 Task: Click the Optimized for Apple silicon in What's New in iMovie
Action: Mouse moved to (352, 103)
Screenshot: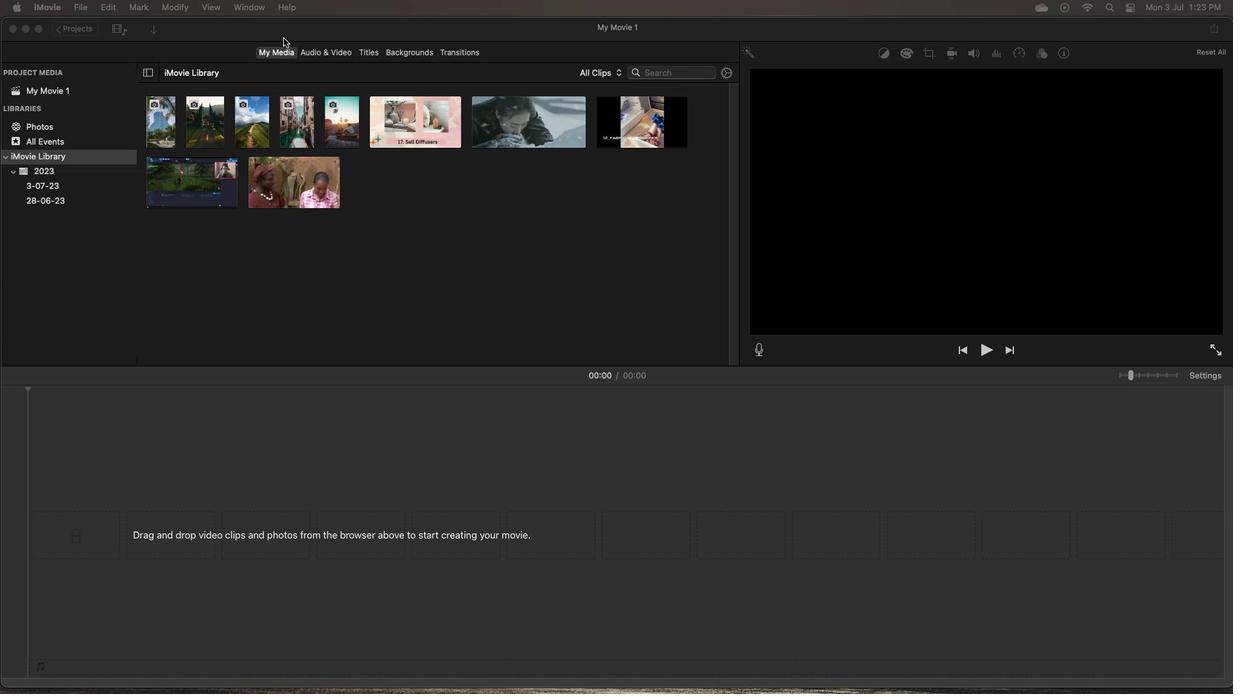 
Action: Mouse pressed left at (352, 103)
Screenshot: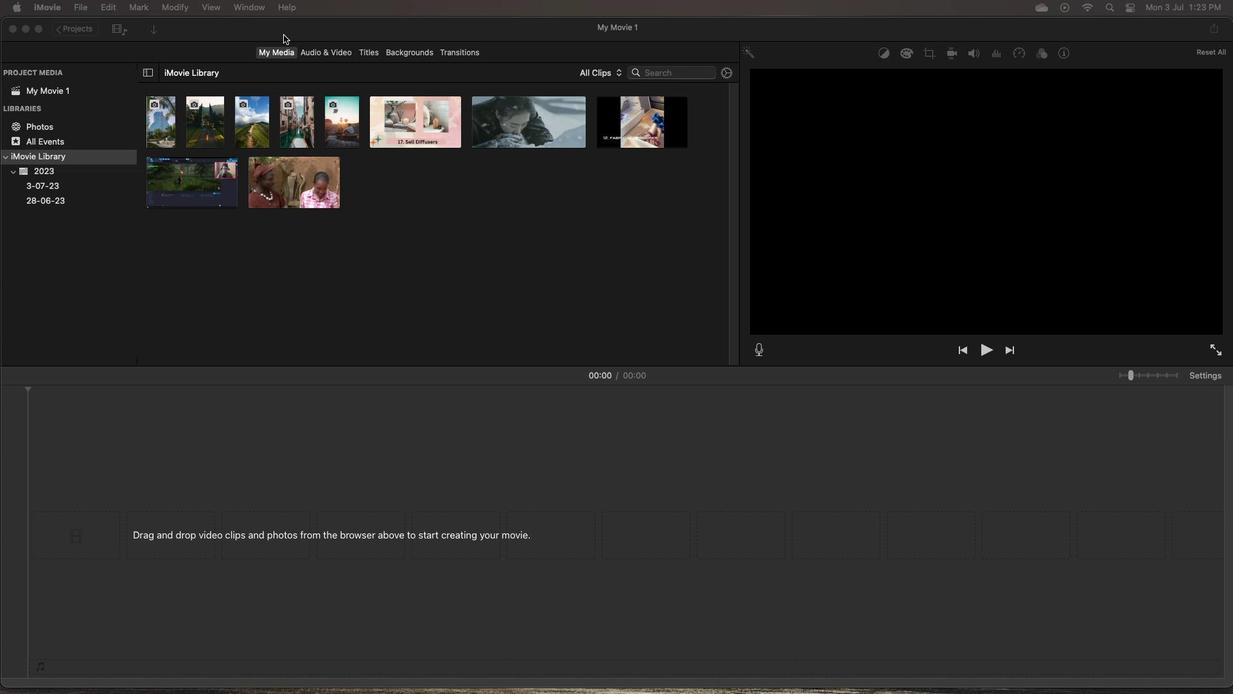 
Action: Mouse moved to (352, 81)
Screenshot: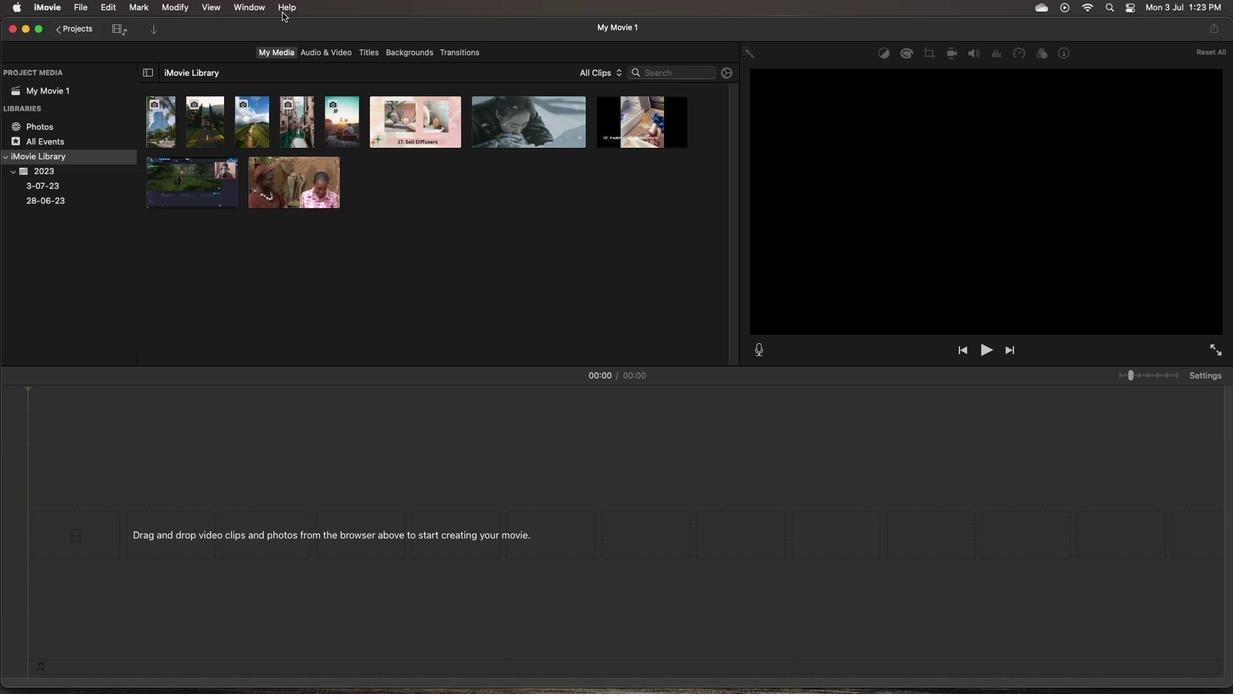 
Action: Mouse pressed left at (352, 81)
Screenshot: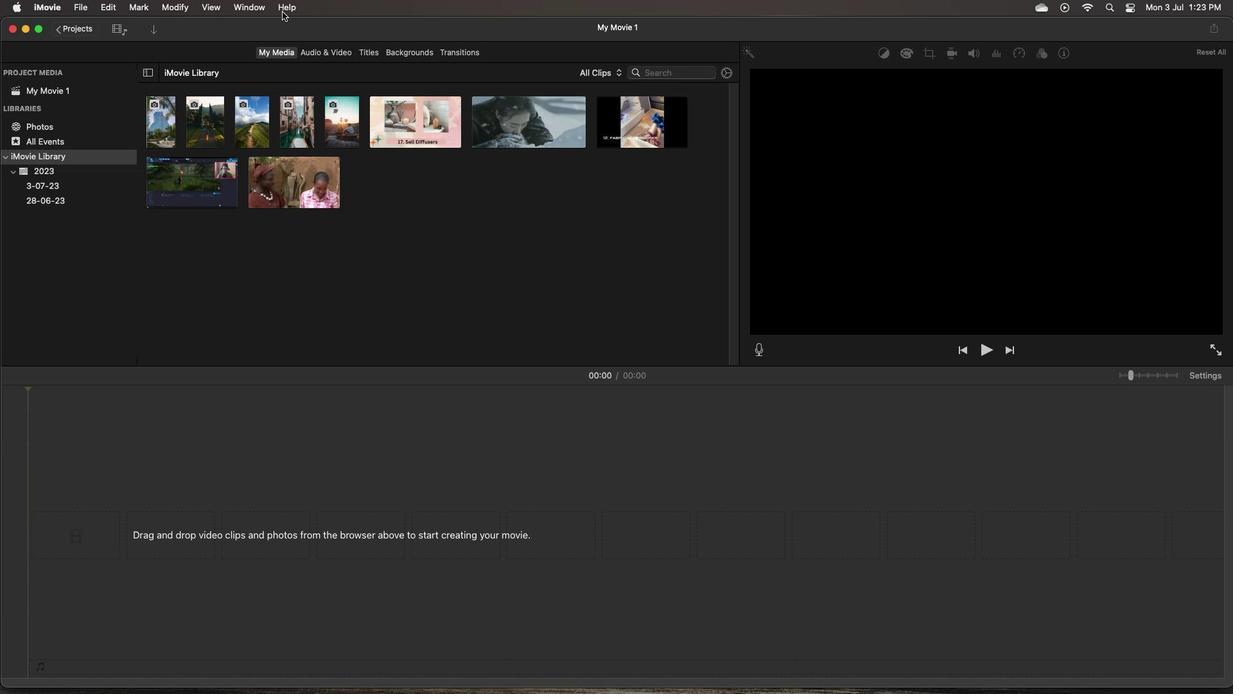 
Action: Mouse moved to (394, 132)
Screenshot: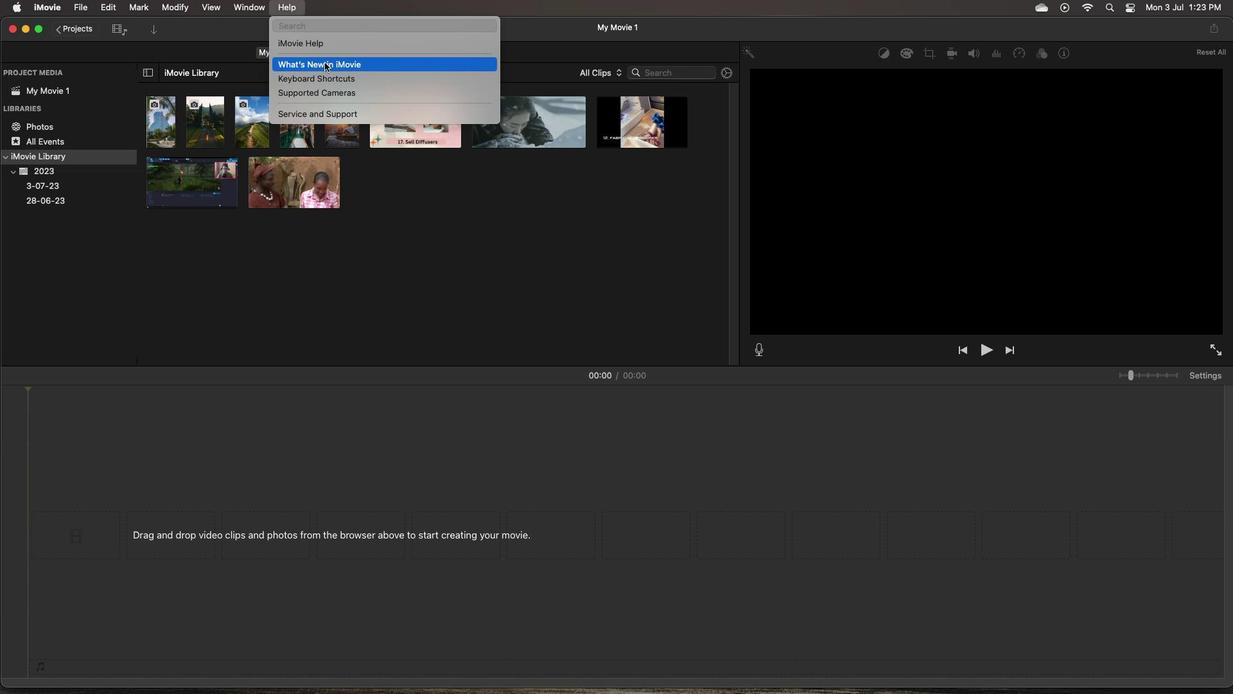 
Action: Mouse pressed left at (394, 132)
Screenshot: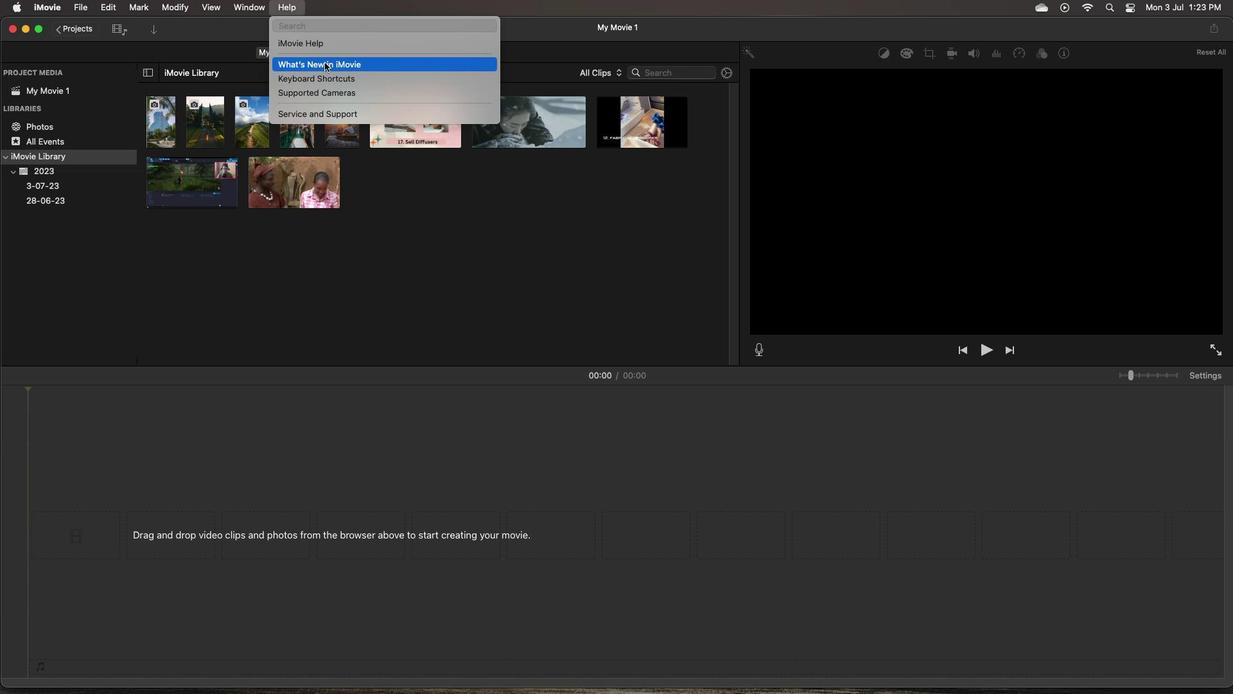 
Action: Mouse moved to (575, 370)
Screenshot: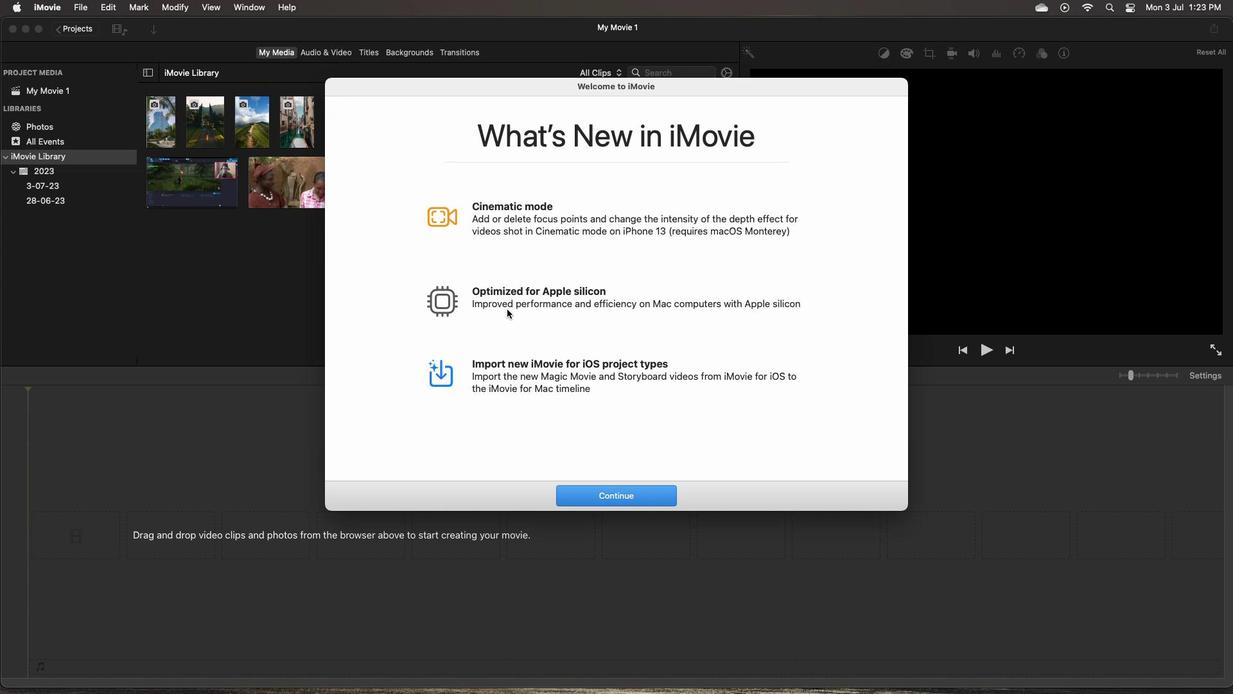 
Action: Mouse pressed left at (575, 370)
Screenshot: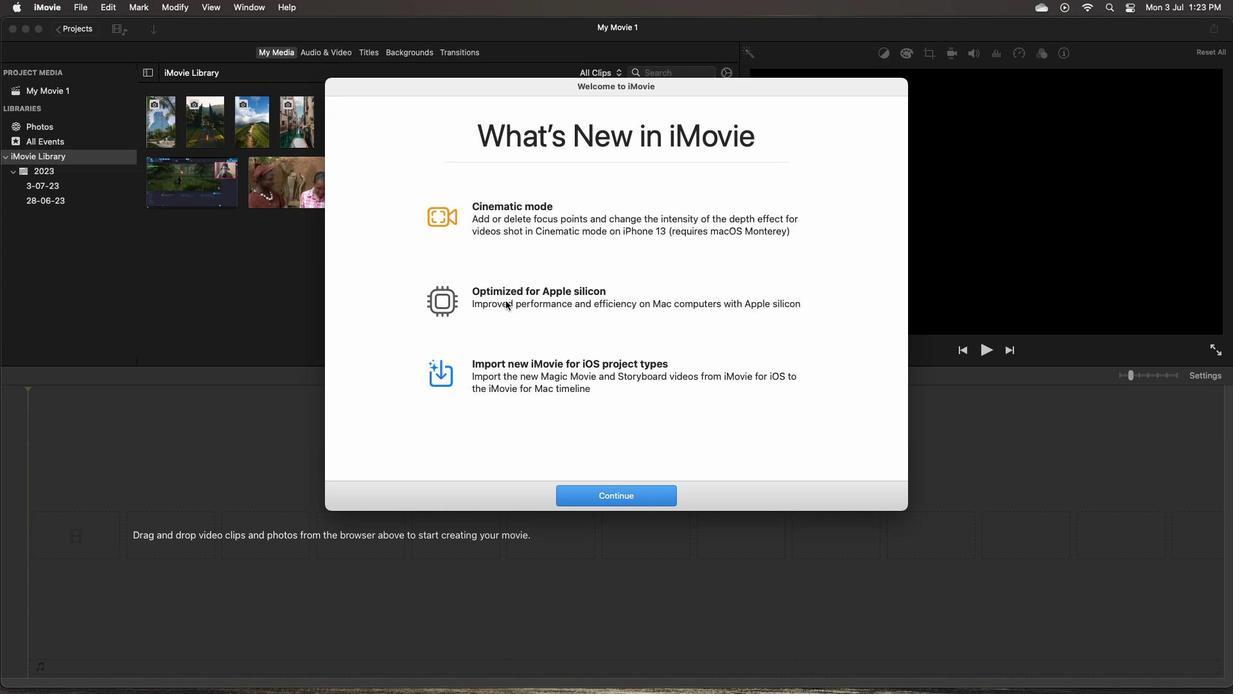 
Action: Mouse moved to (684, 564)
Screenshot: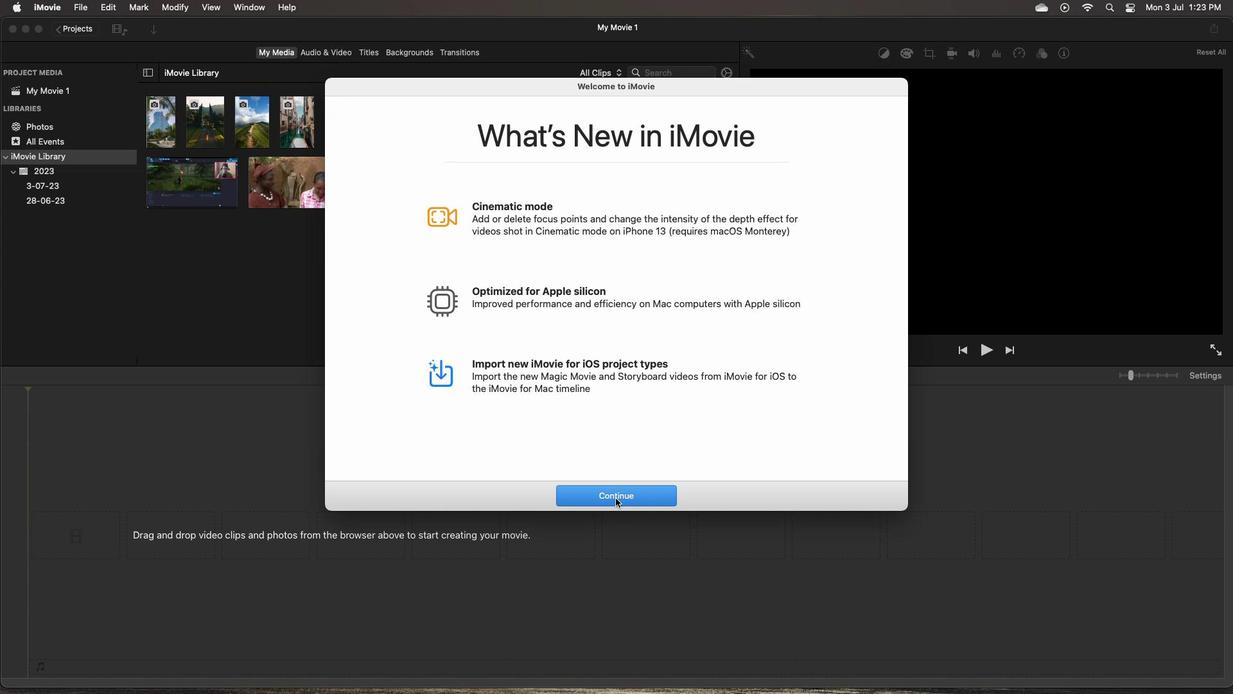 
Action: Mouse pressed left at (684, 564)
Screenshot: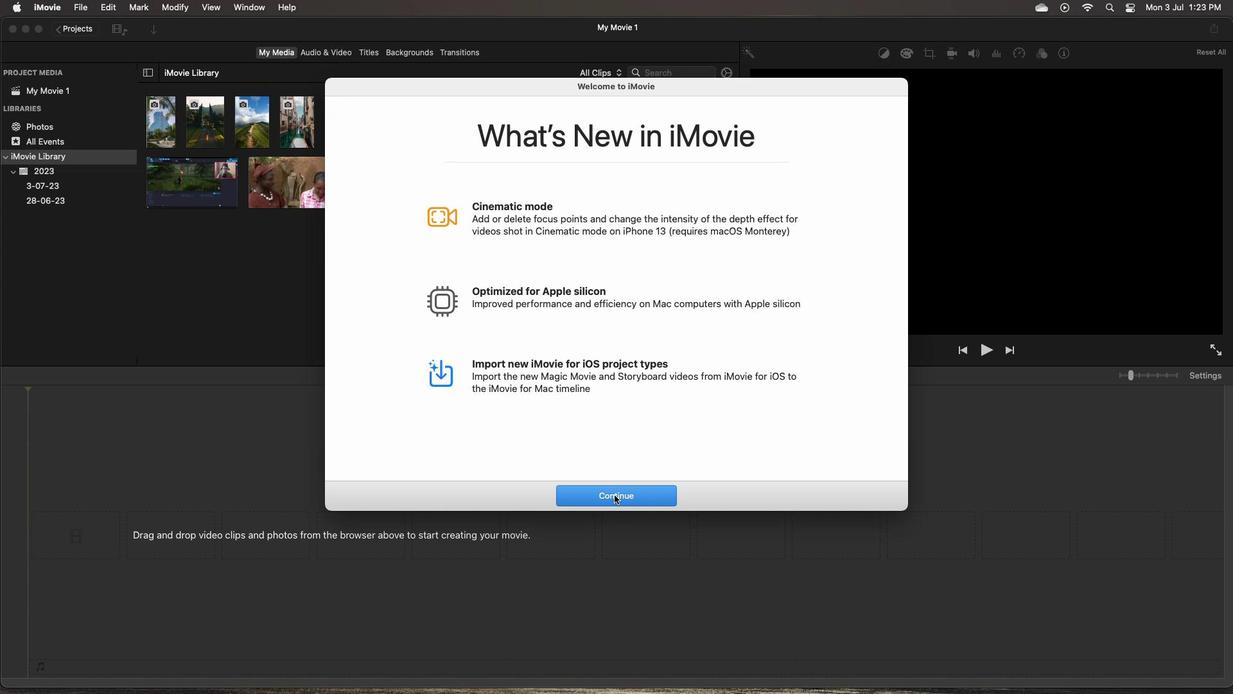 
